 Task: Create a sub task Design and Implement Solution for the task  Integrate a new online platform for online music lessons in the project BeaconWorks , assign it to team member softage.4@softage.net and update the status of the sub task to  At Risk , set the priority of the sub task to Medium
Action: Mouse moved to (530, 287)
Screenshot: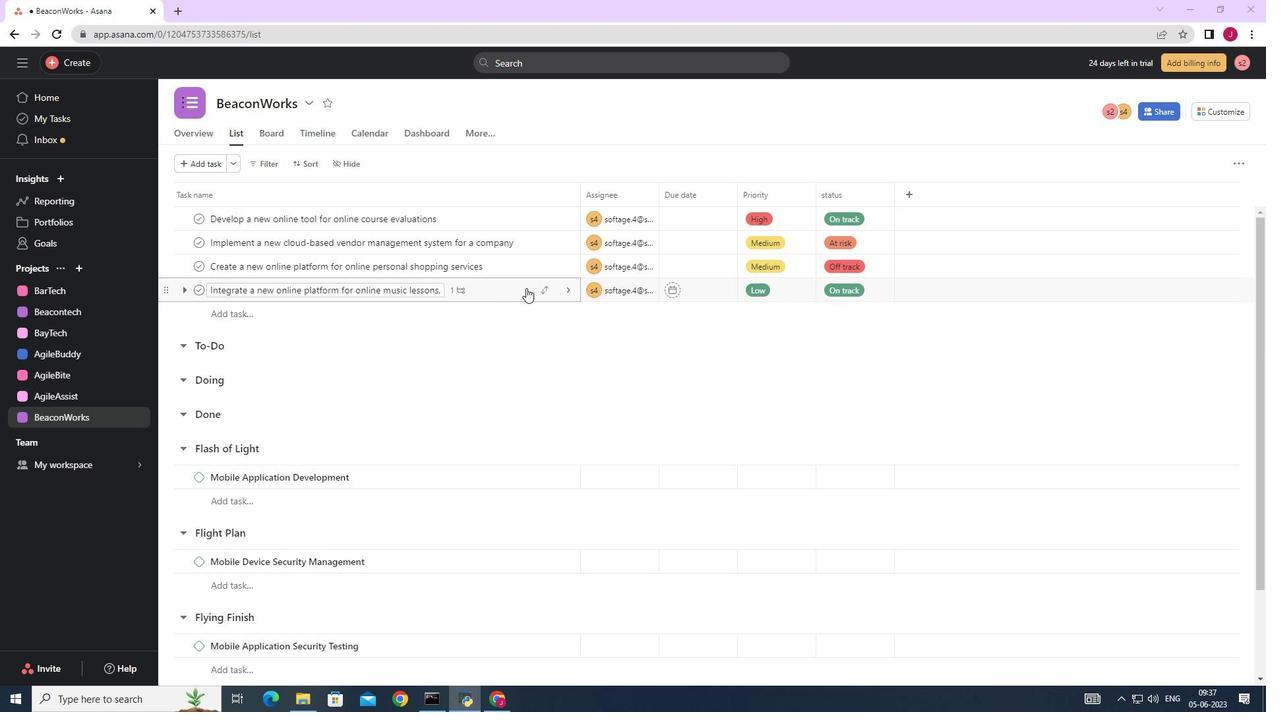 
Action: Mouse pressed left at (530, 287)
Screenshot: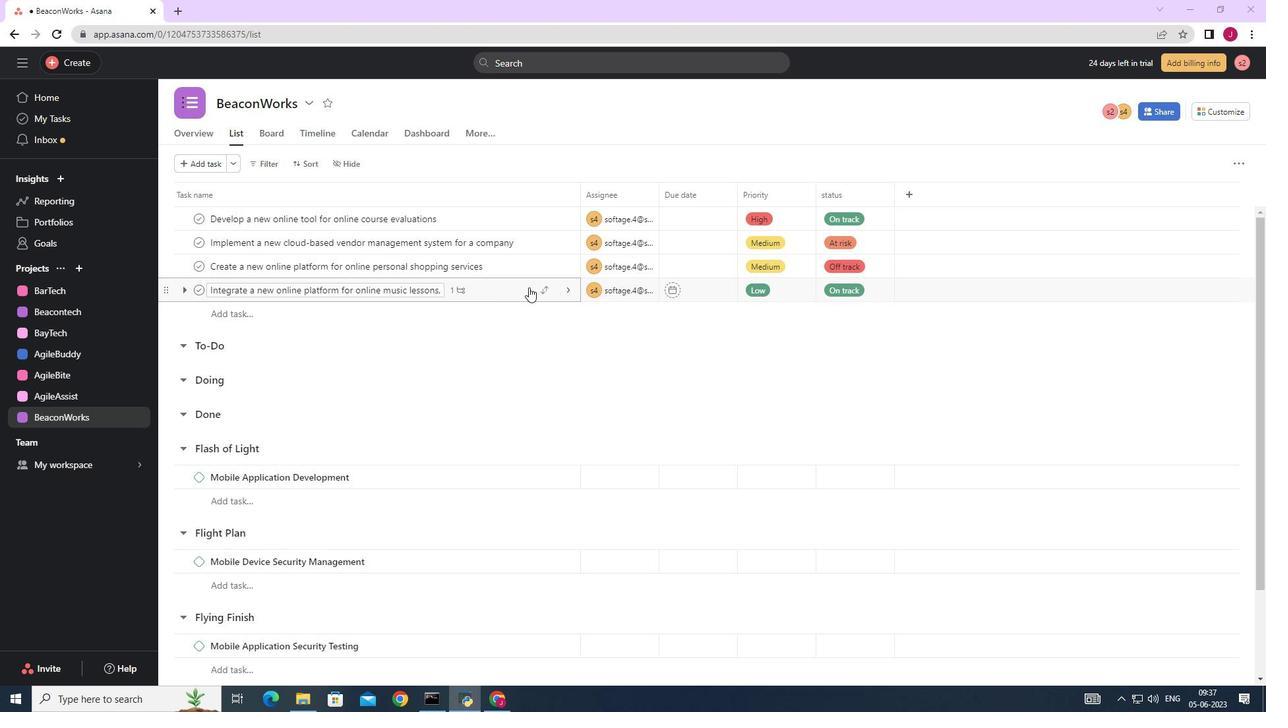 
Action: Mouse moved to (1001, 385)
Screenshot: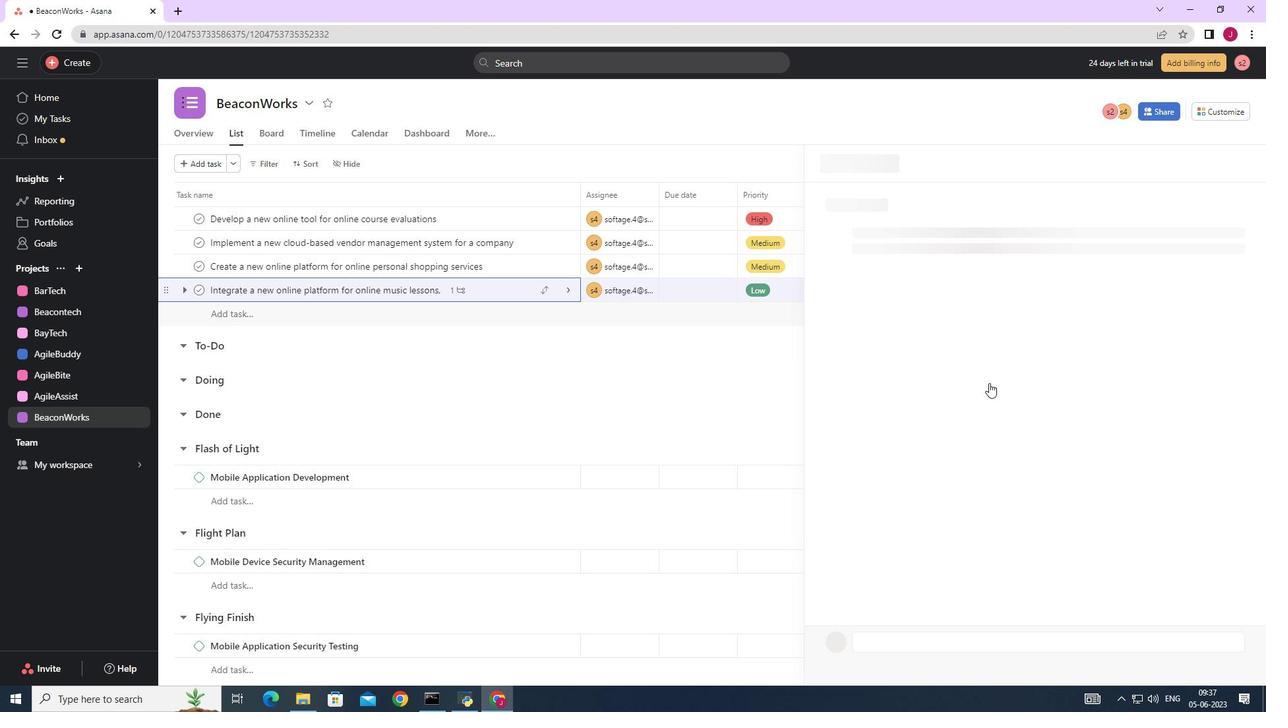 
Action: Mouse scrolled (1001, 385) with delta (0, 0)
Screenshot: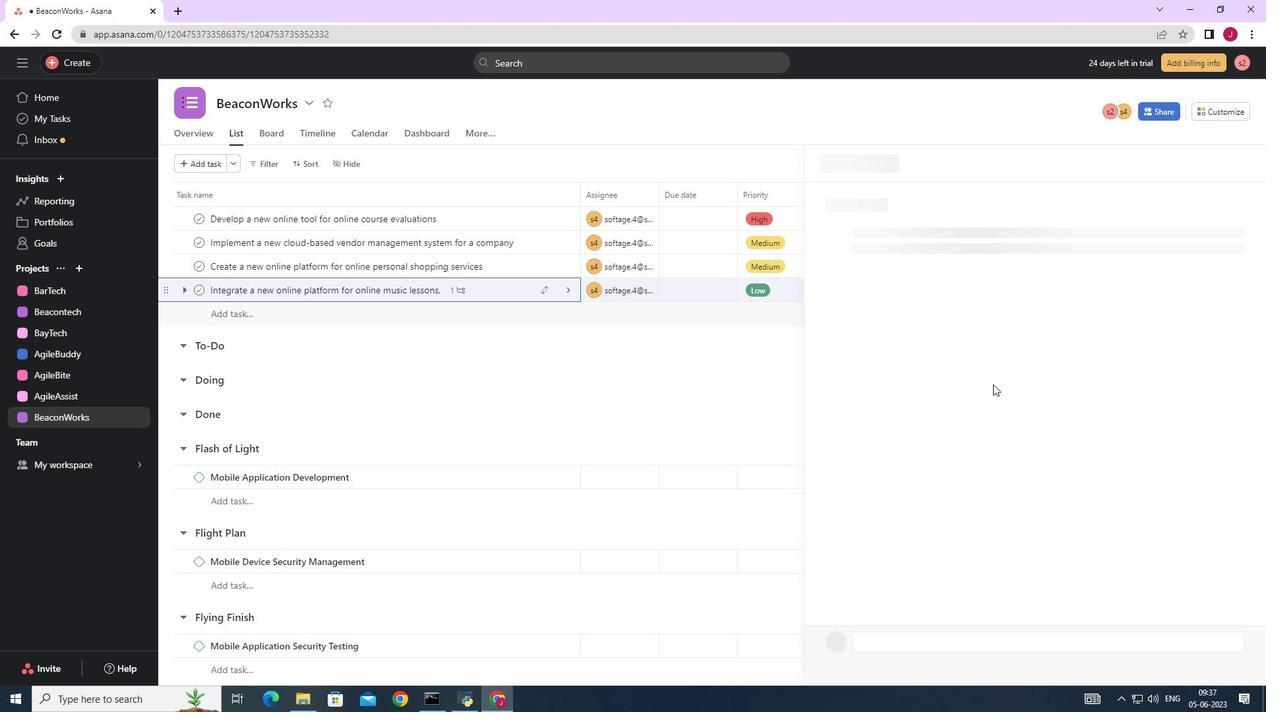 
Action: Mouse scrolled (1001, 385) with delta (0, 0)
Screenshot: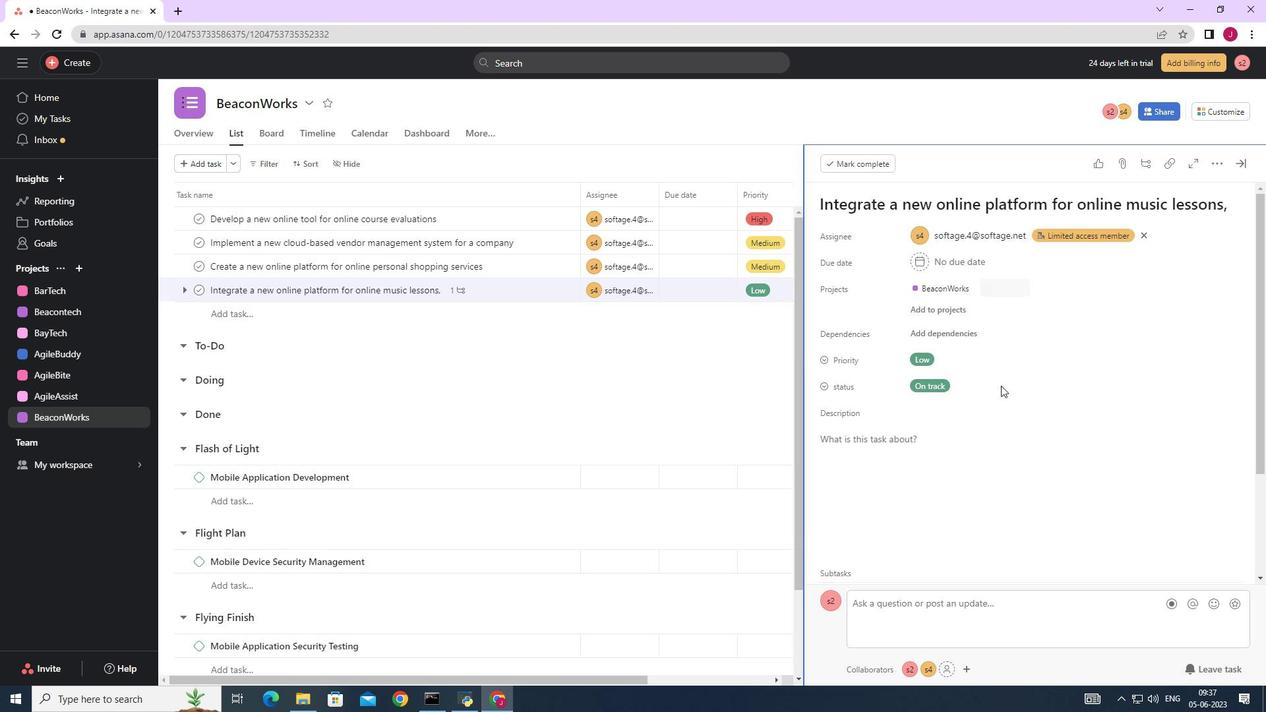 
Action: Mouse scrolled (1001, 385) with delta (0, 0)
Screenshot: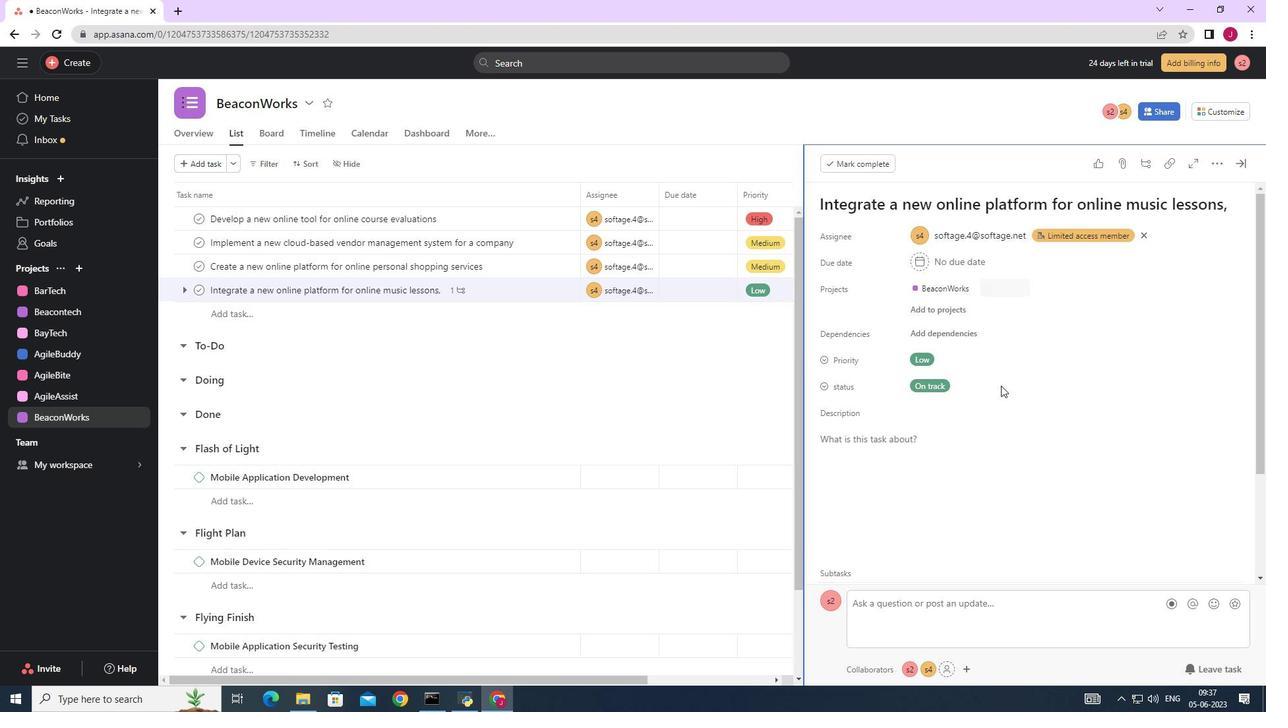 
Action: Mouse scrolled (1001, 385) with delta (0, 0)
Screenshot: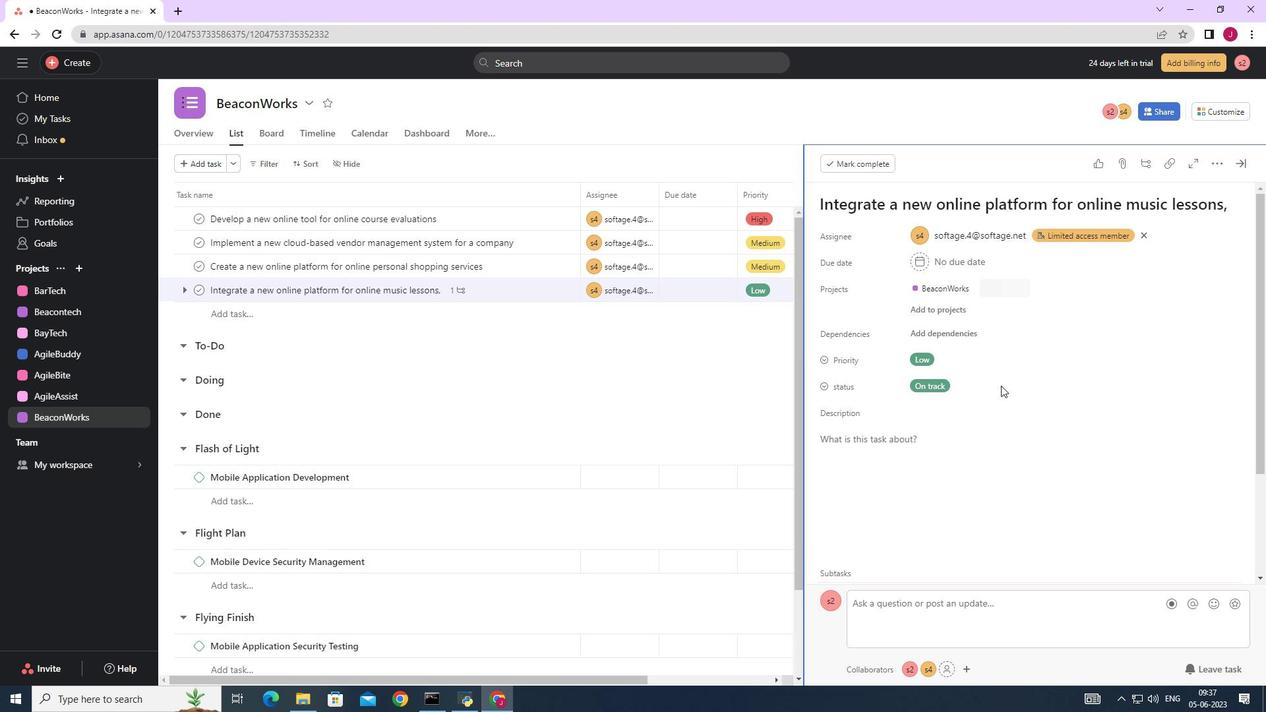 
Action: Mouse scrolled (1001, 385) with delta (0, 0)
Screenshot: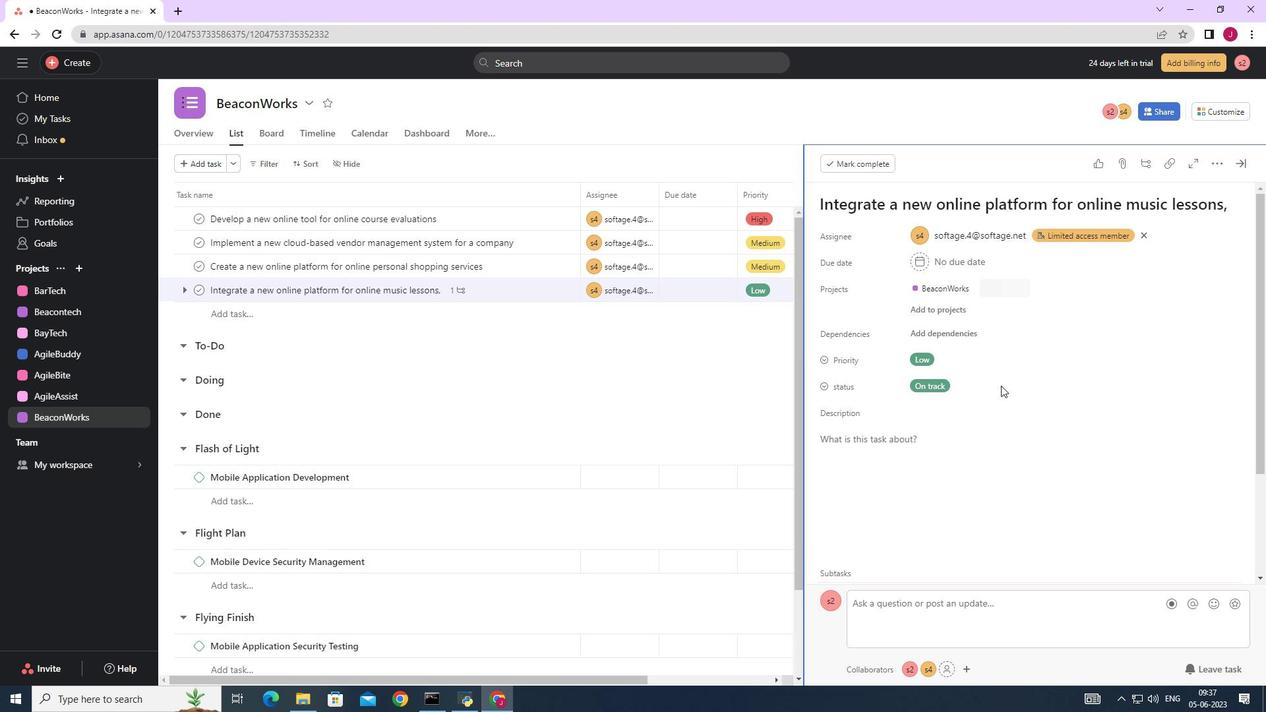 
Action: Mouse scrolled (1001, 385) with delta (0, 0)
Screenshot: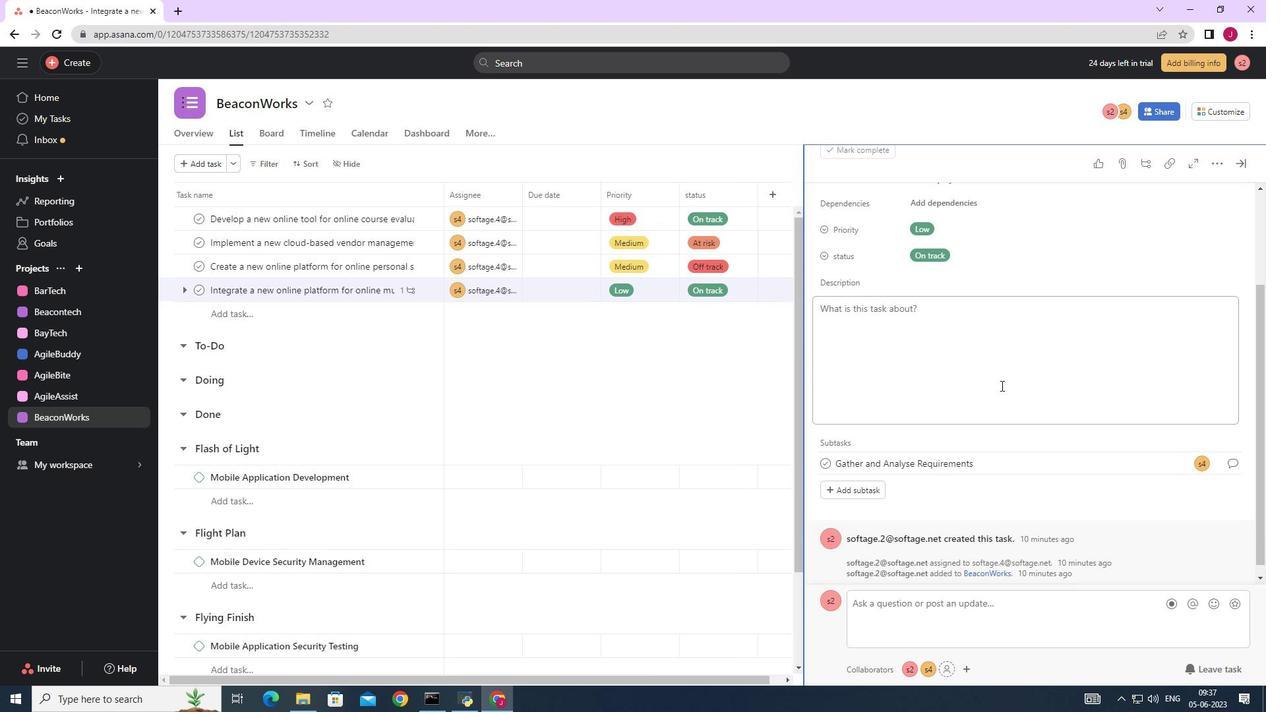 
Action: Mouse scrolled (1001, 385) with delta (0, 0)
Screenshot: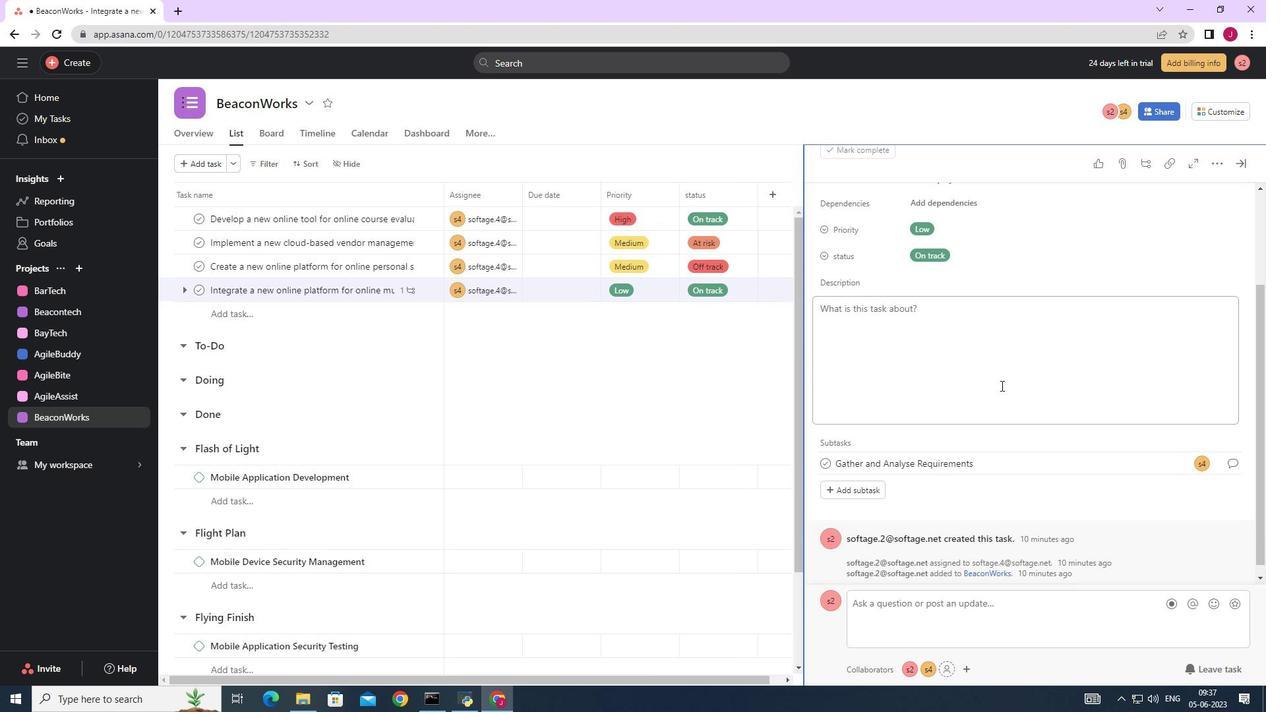 
Action: Mouse scrolled (1001, 385) with delta (0, 0)
Screenshot: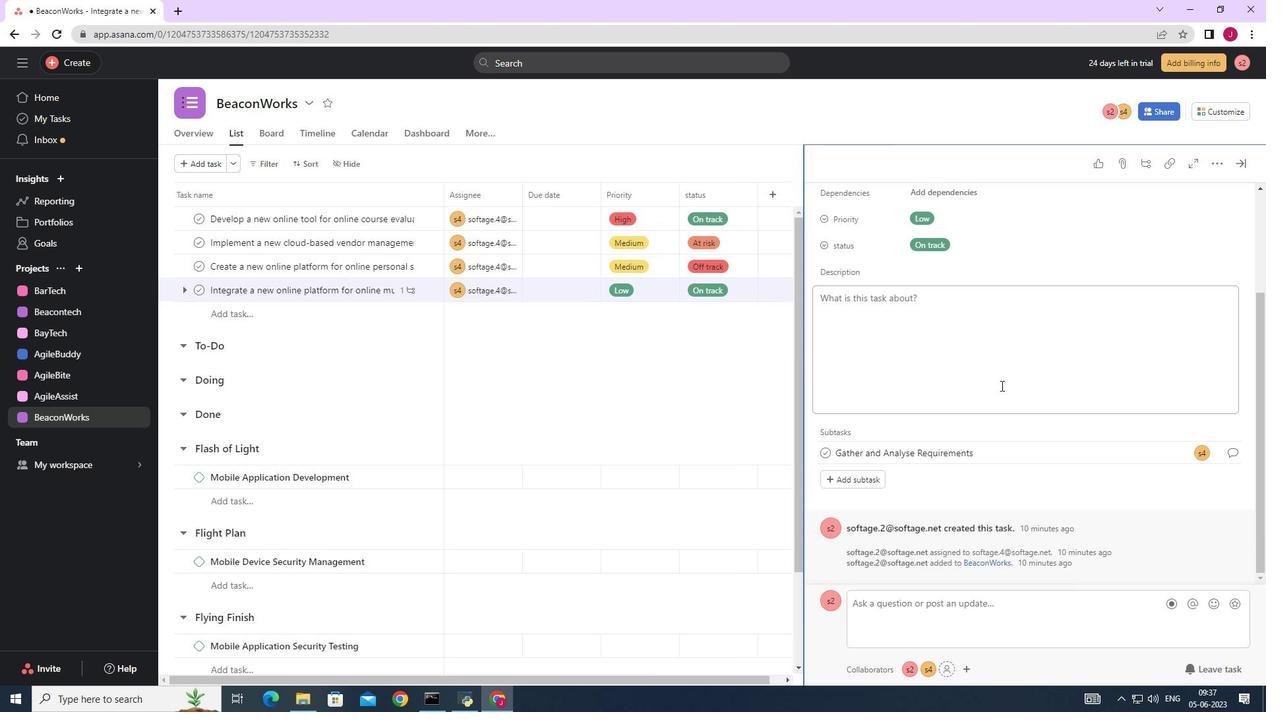 
Action: Mouse scrolled (1001, 385) with delta (0, 0)
Screenshot: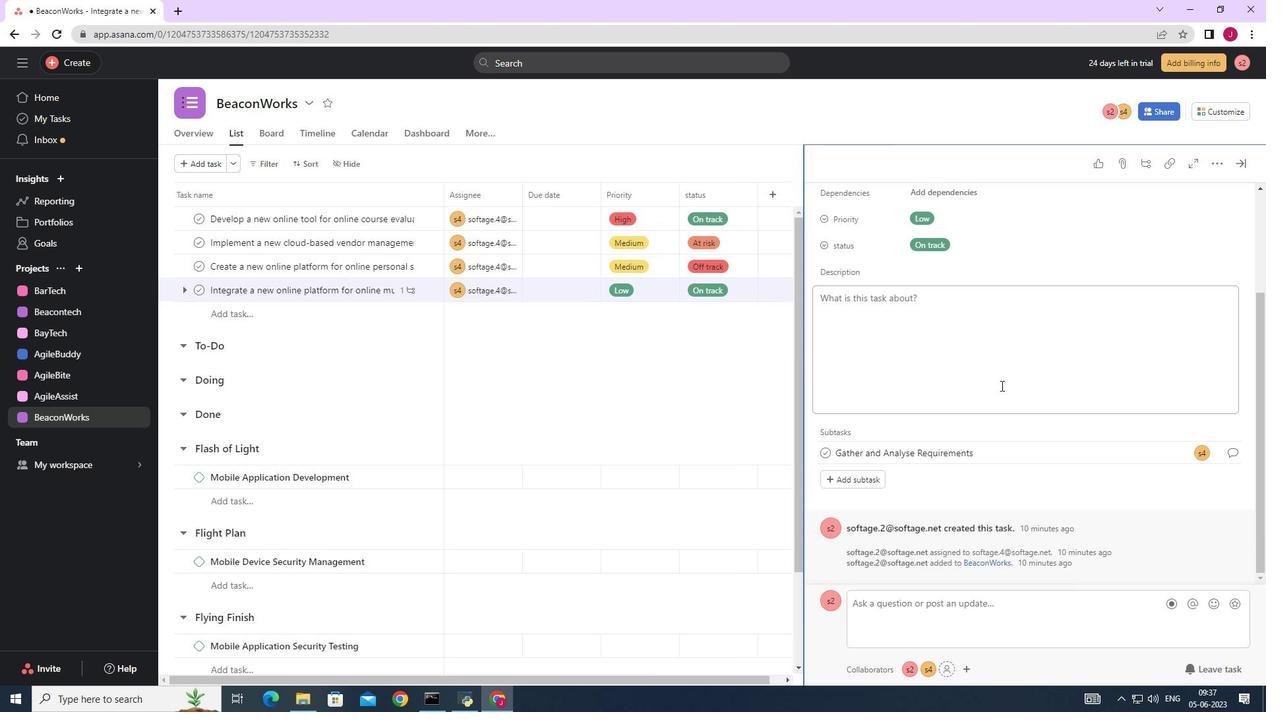 
Action: Mouse scrolled (1001, 385) with delta (0, 0)
Screenshot: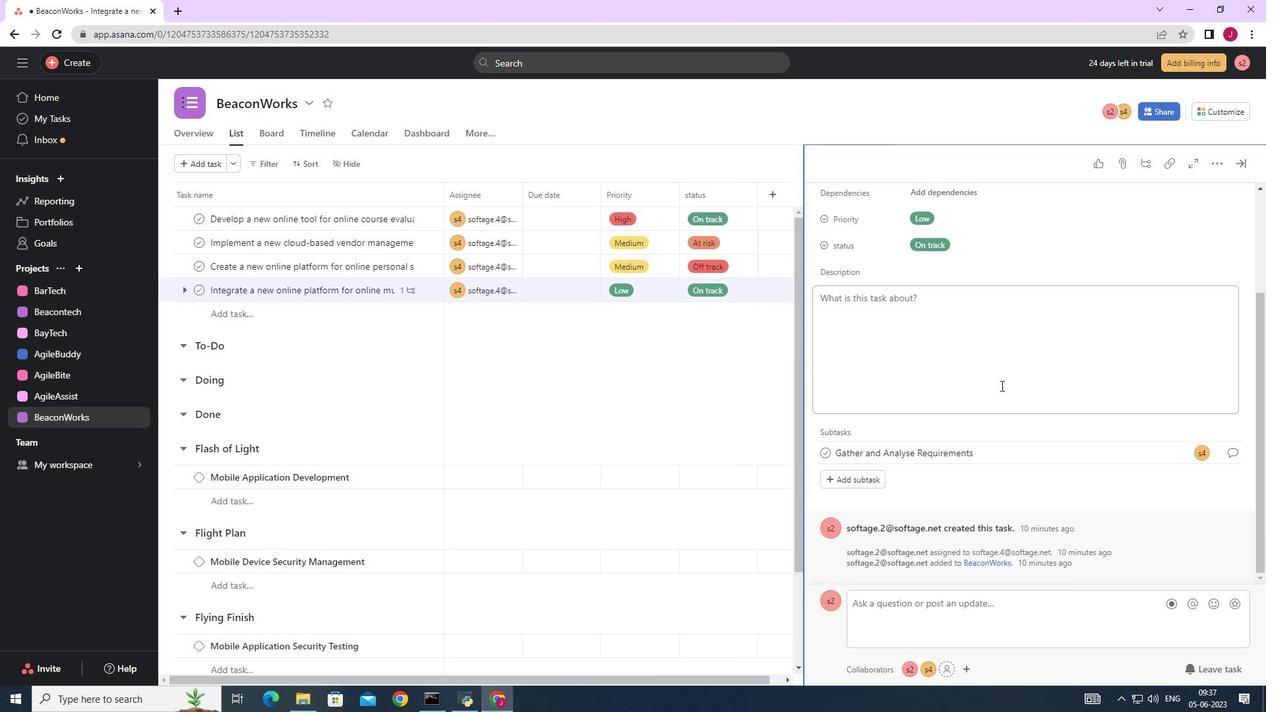 
Action: Mouse moved to (865, 481)
Screenshot: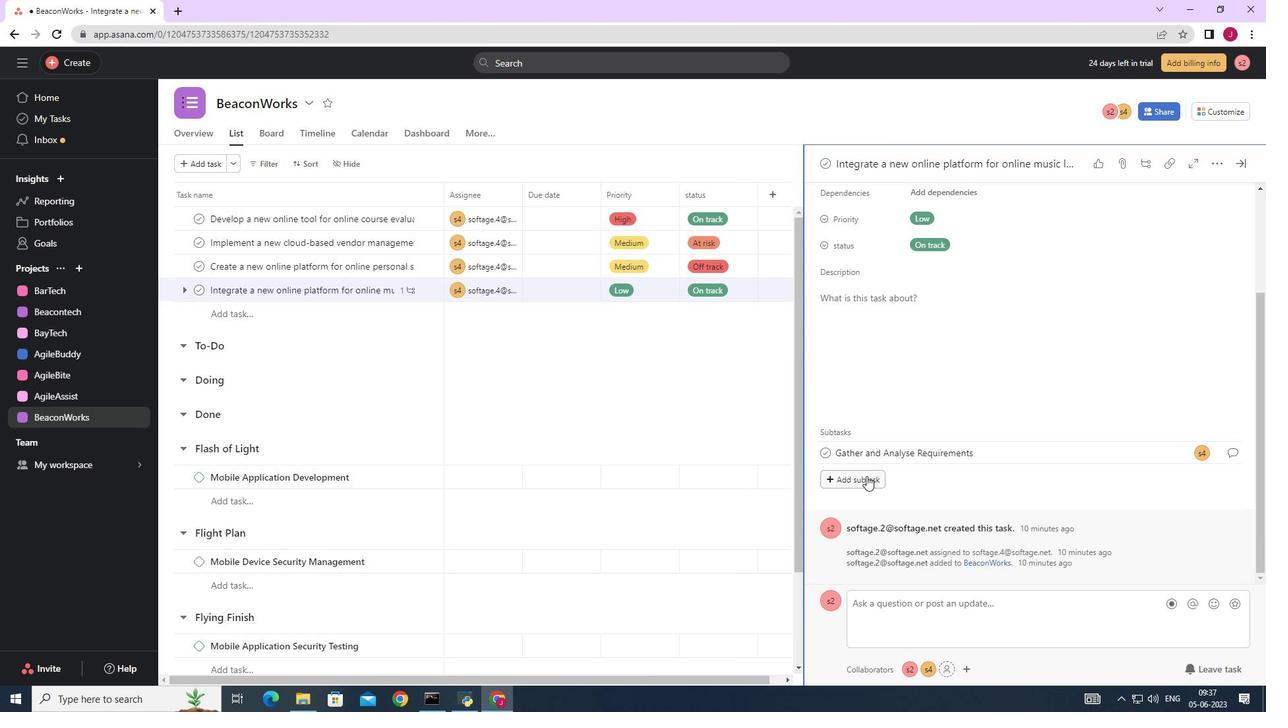 
Action: Mouse pressed left at (865, 481)
Screenshot: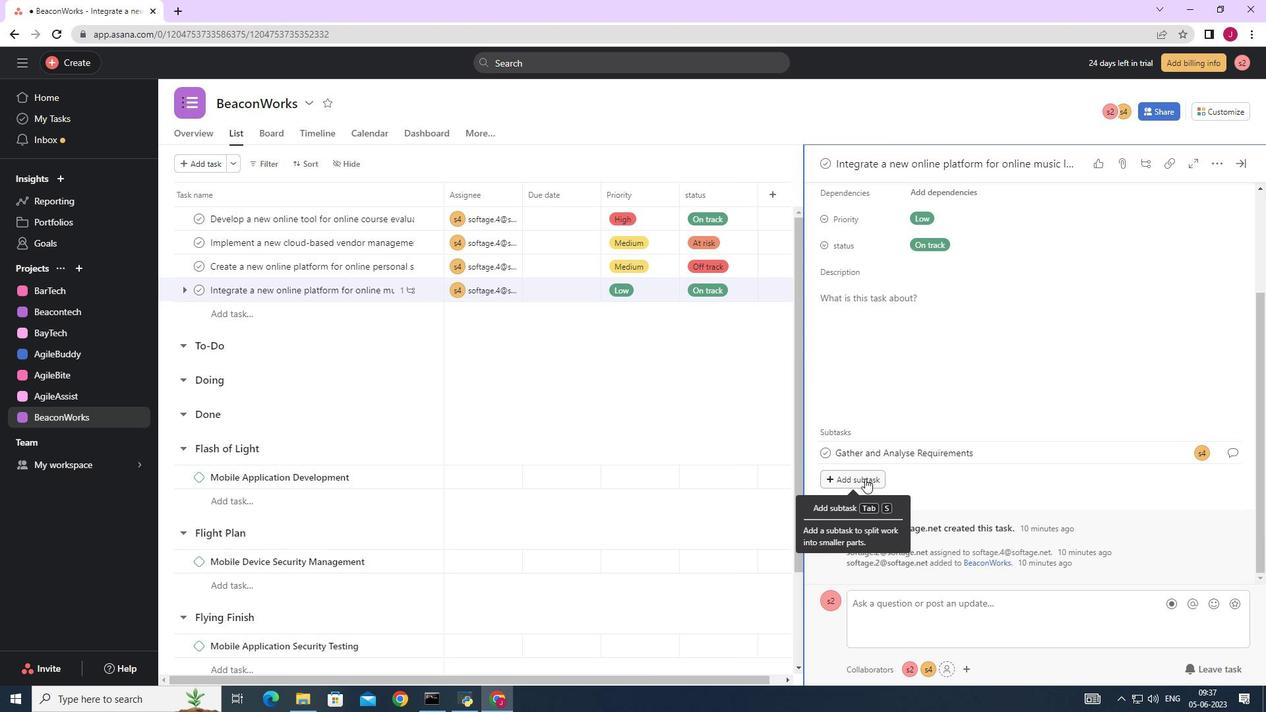 
Action: Mouse moved to (859, 453)
Screenshot: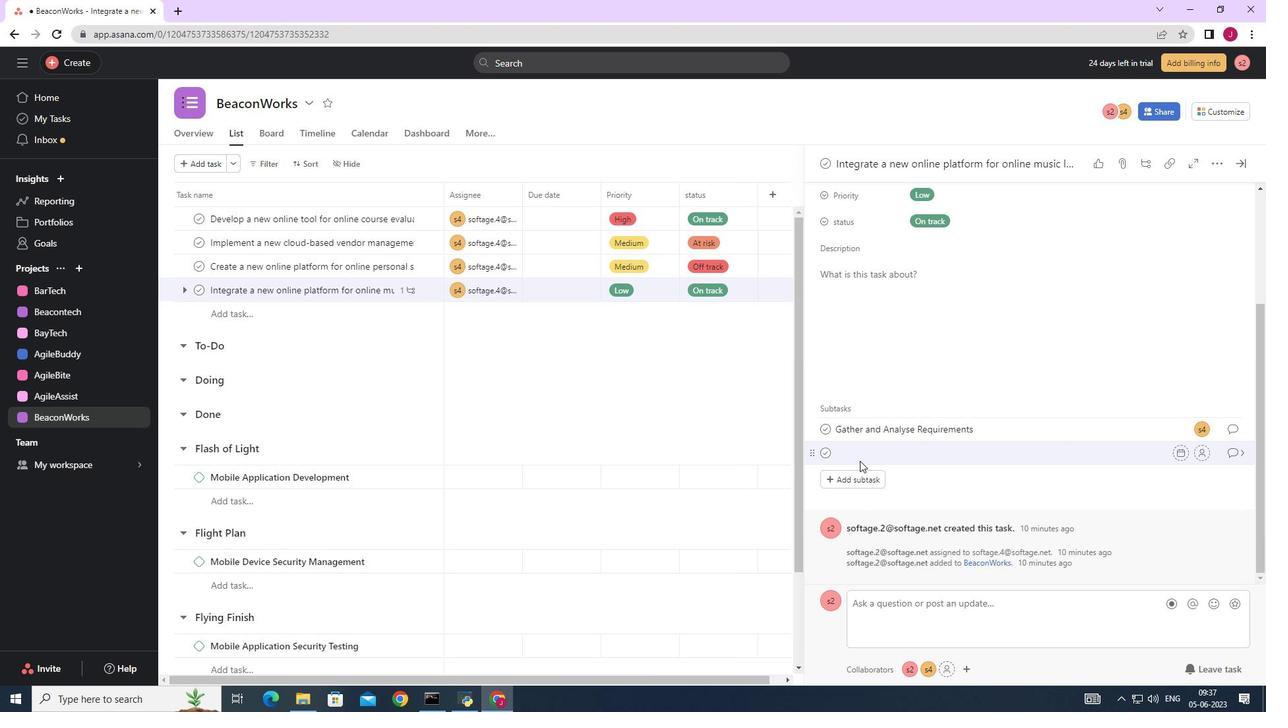 
Action: Key pressed <Key.caps_lock>D<Key.caps_lock>esign<Key.space>and<Key.space><Key.caps_lock>I<Key.caps_lock>mplement<Key.space><Key.caps_lock>S<Key.caps_lock>olution<Key.space>for<Key.space>the<Key.space><Key.backspace><Key.backspace><Key.backspace><Key.backspace><Key.backspace><Key.backspace><Key.backspace><Key.backspace>
Screenshot: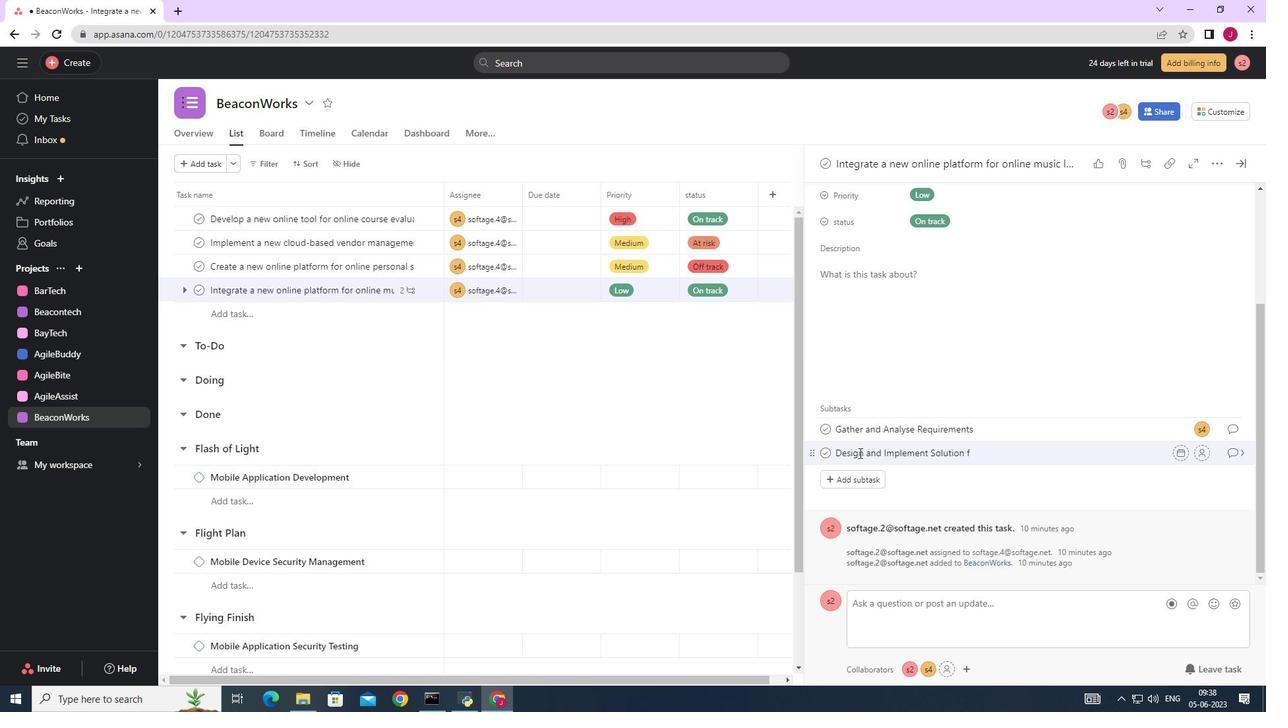 
Action: Mouse moved to (1200, 455)
Screenshot: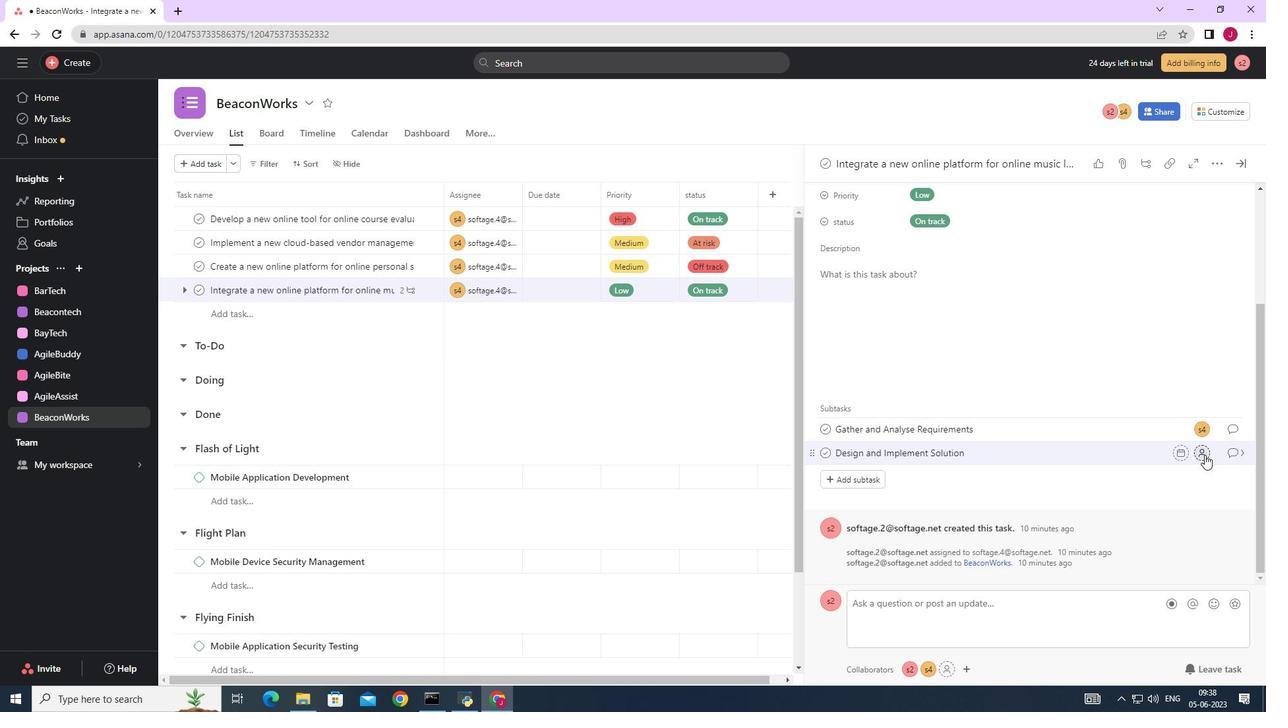 
Action: Mouse pressed left at (1200, 455)
Screenshot: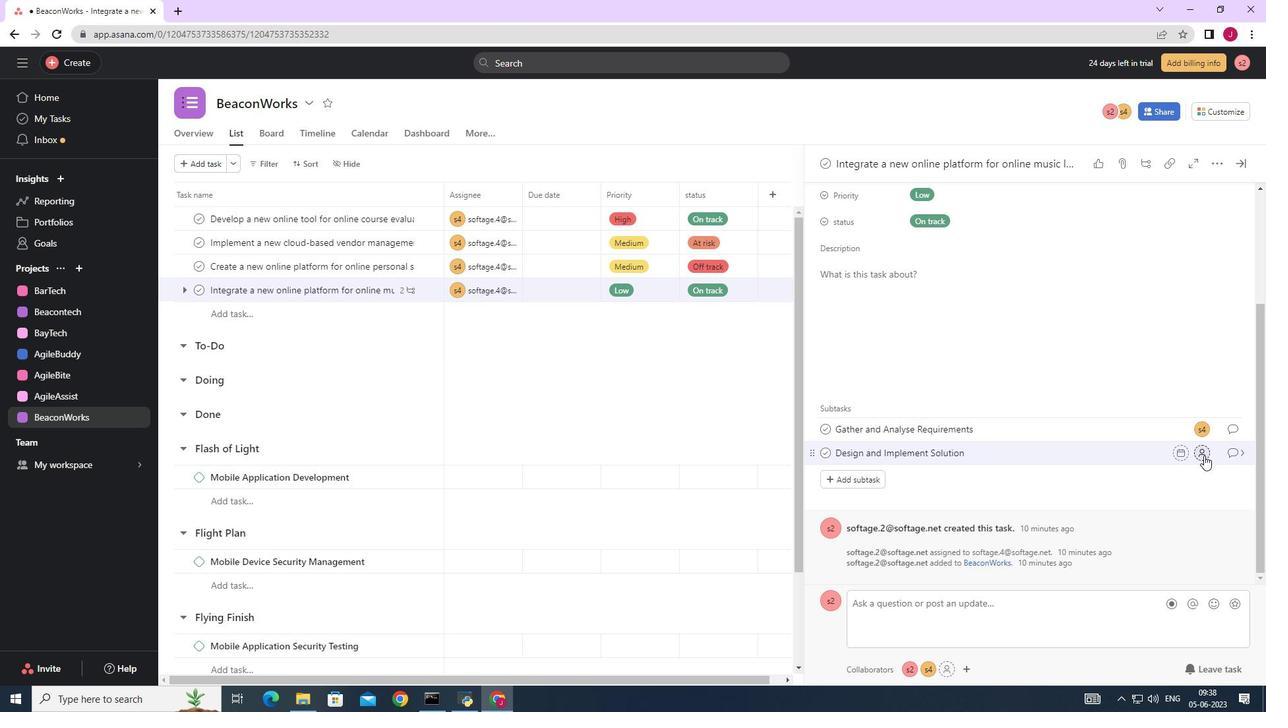 
Action: Key pressed softage.4
Screenshot: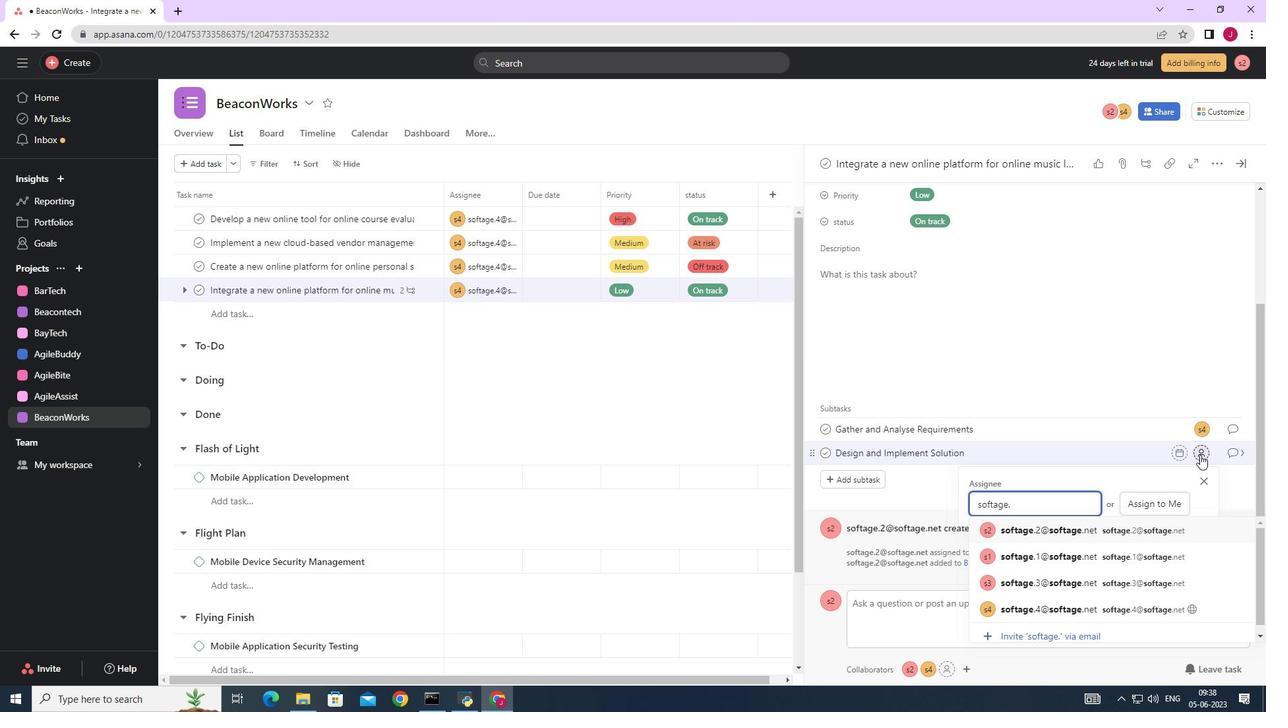 
Action: Mouse moved to (1074, 531)
Screenshot: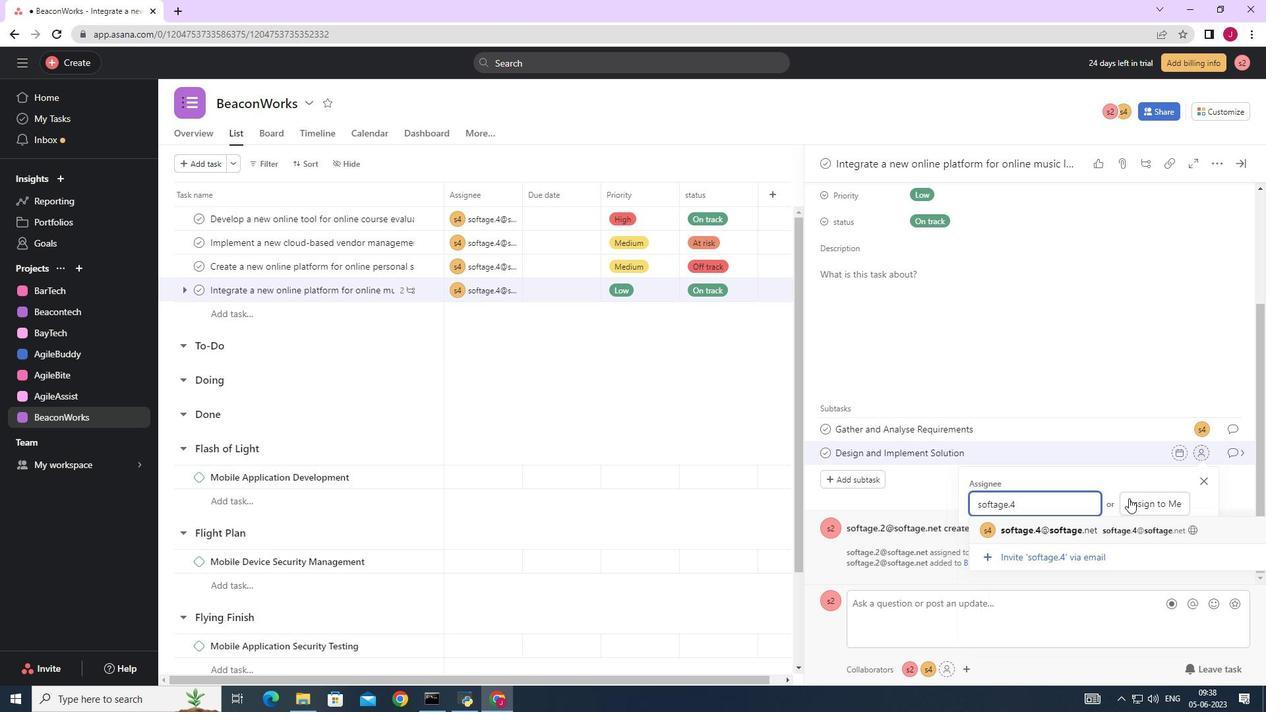 
Action: Mouse pressed left at (1074, 531)
Screenshot: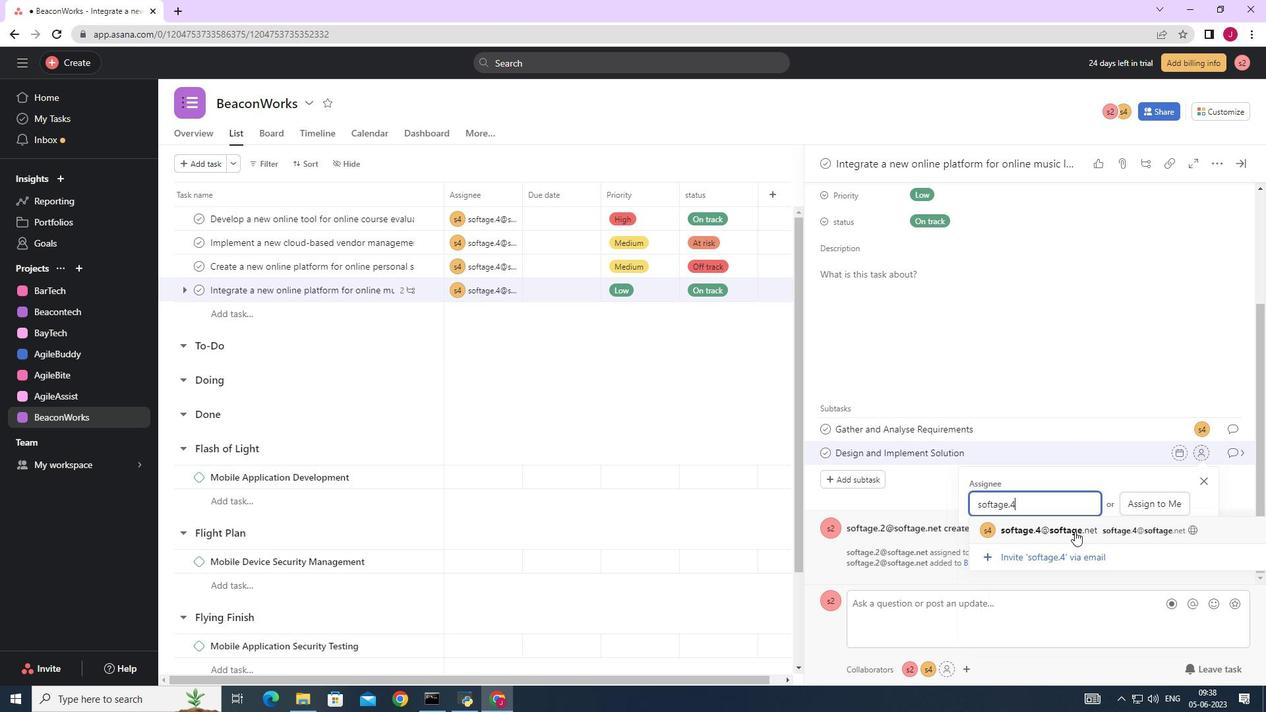 
Action: Mouse moved to (1233, 456)
Screenshot: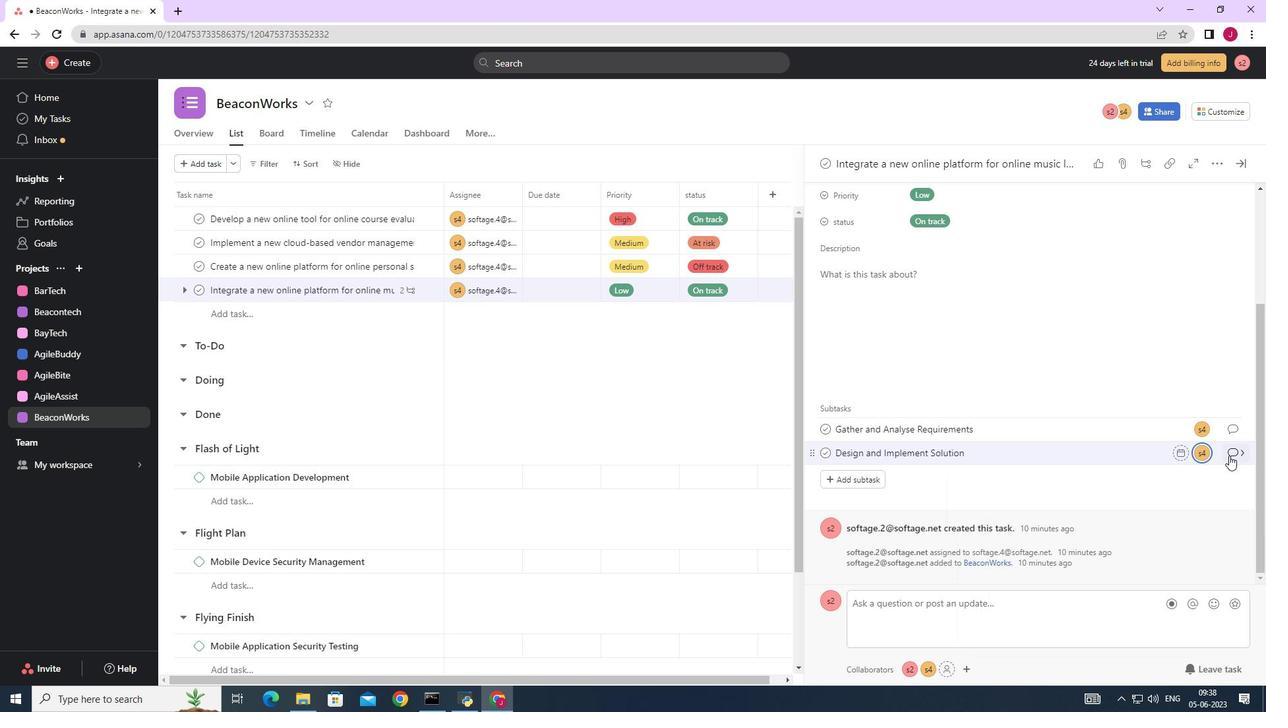 
Action: Mouse pressed left at (1233, 456)
Screenshot: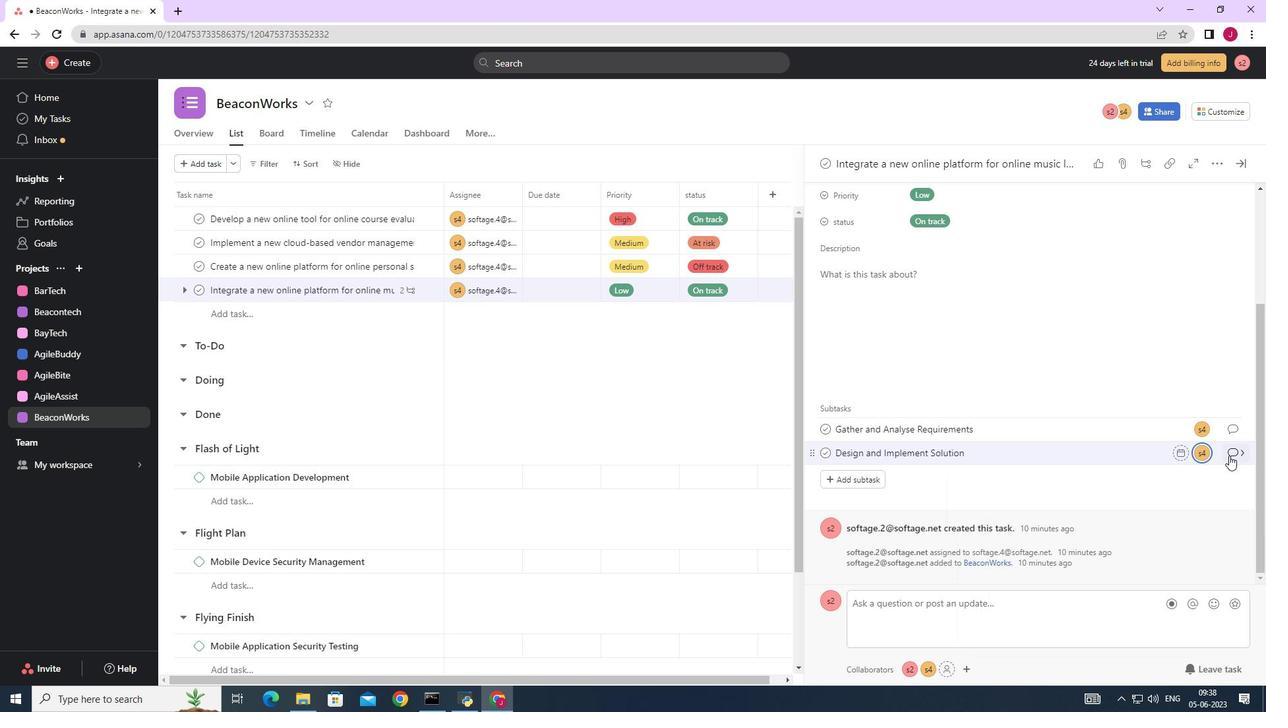 
Action: Mouse moved to (890, 348)
Screenshot: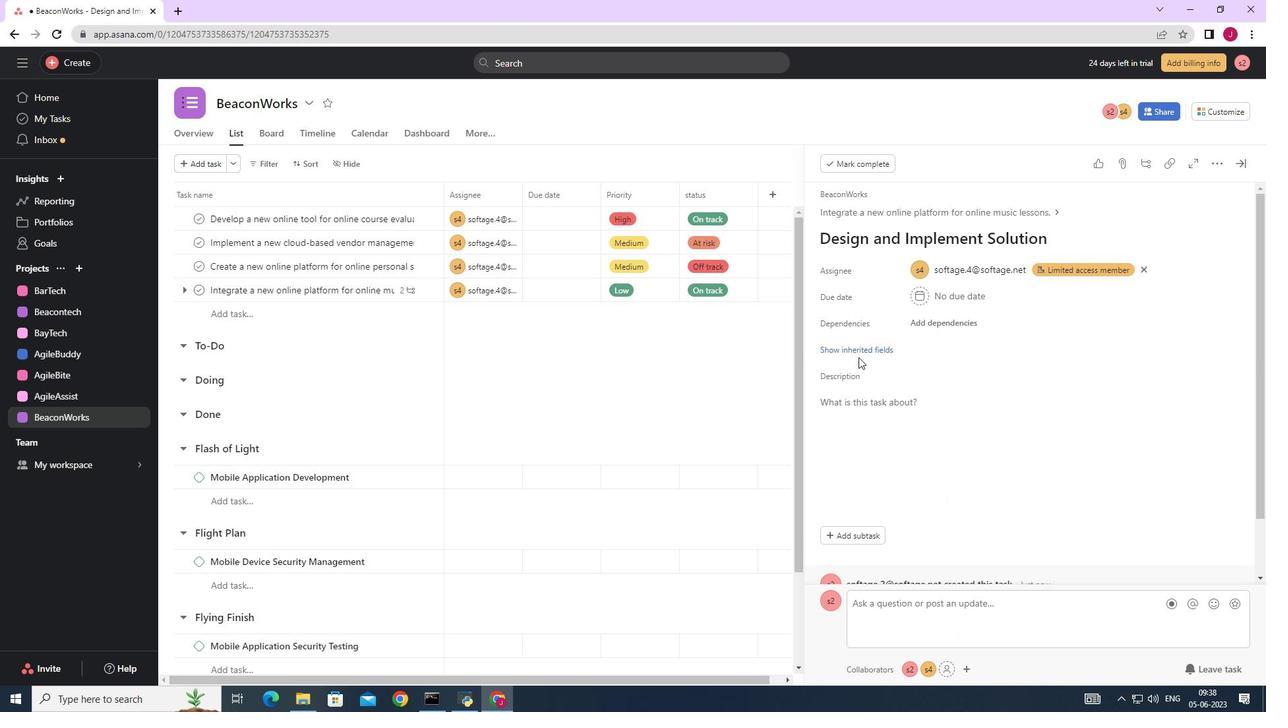 
Action: Mouse pressed left at (890, 348)
Screenshot: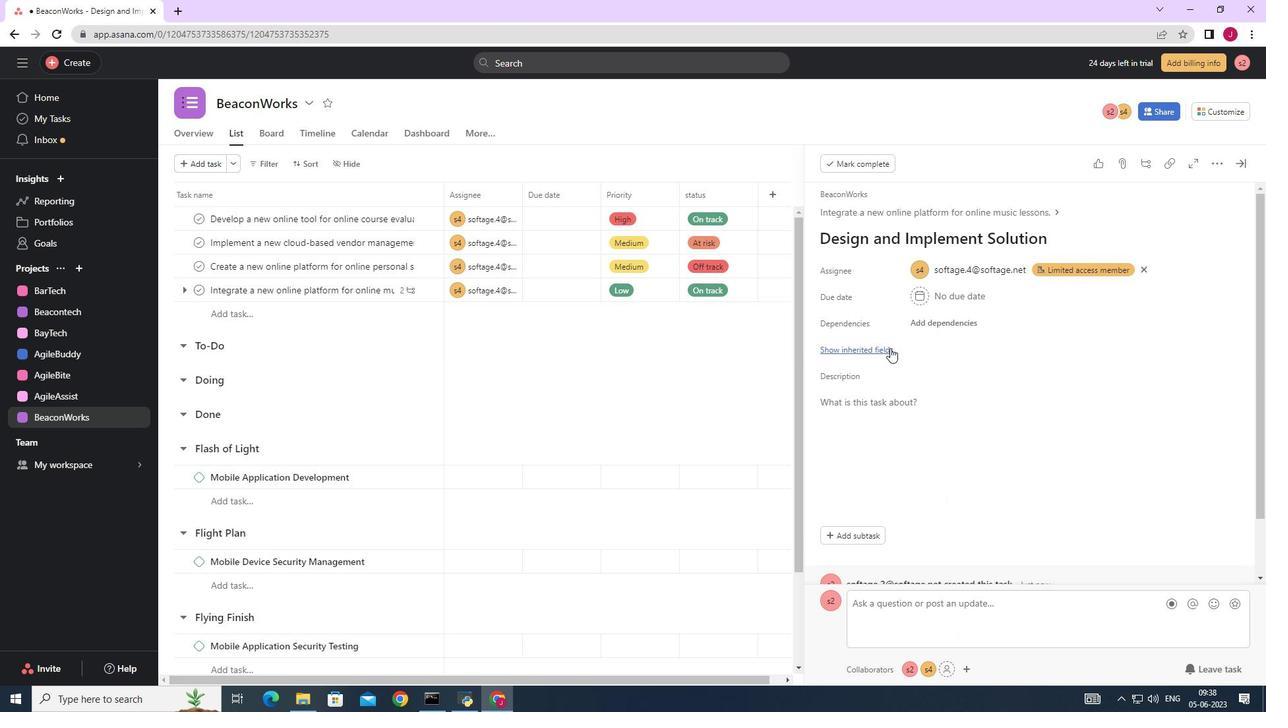 
Action: Mouse moved to (936, 377)
Screenshot: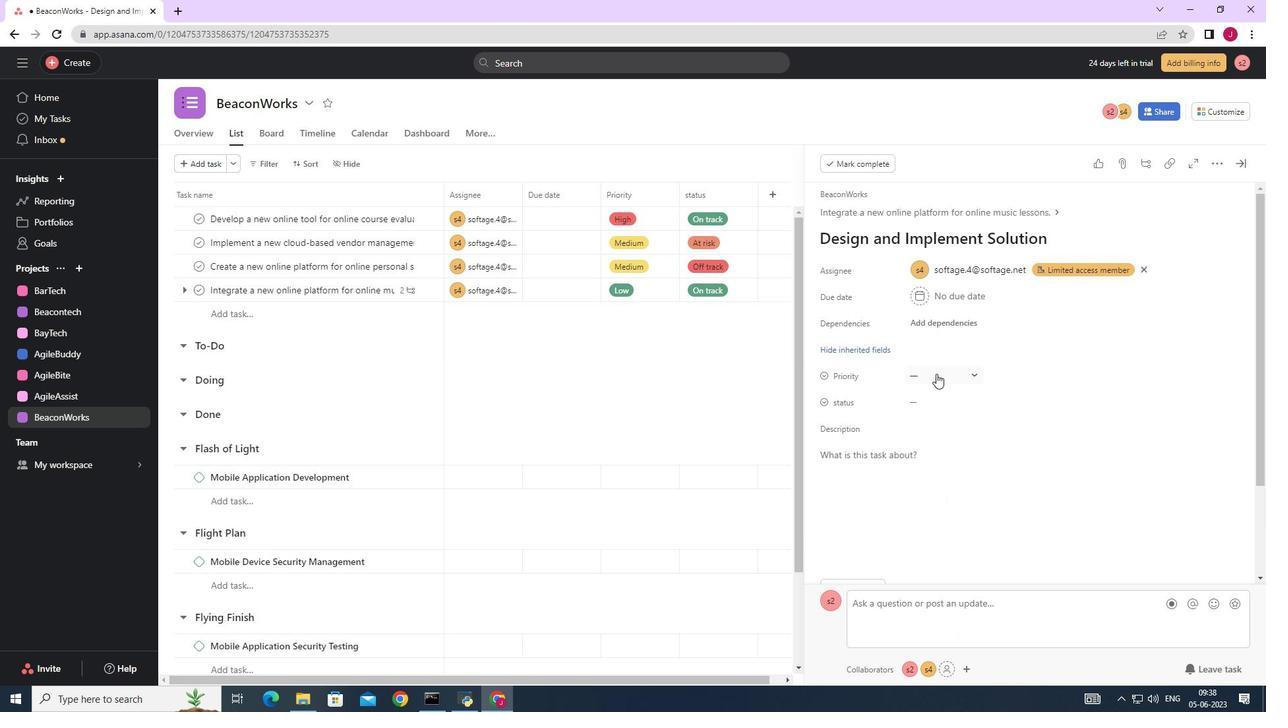 
Action: Mouse pressed left at (936, 377)
Screenshot: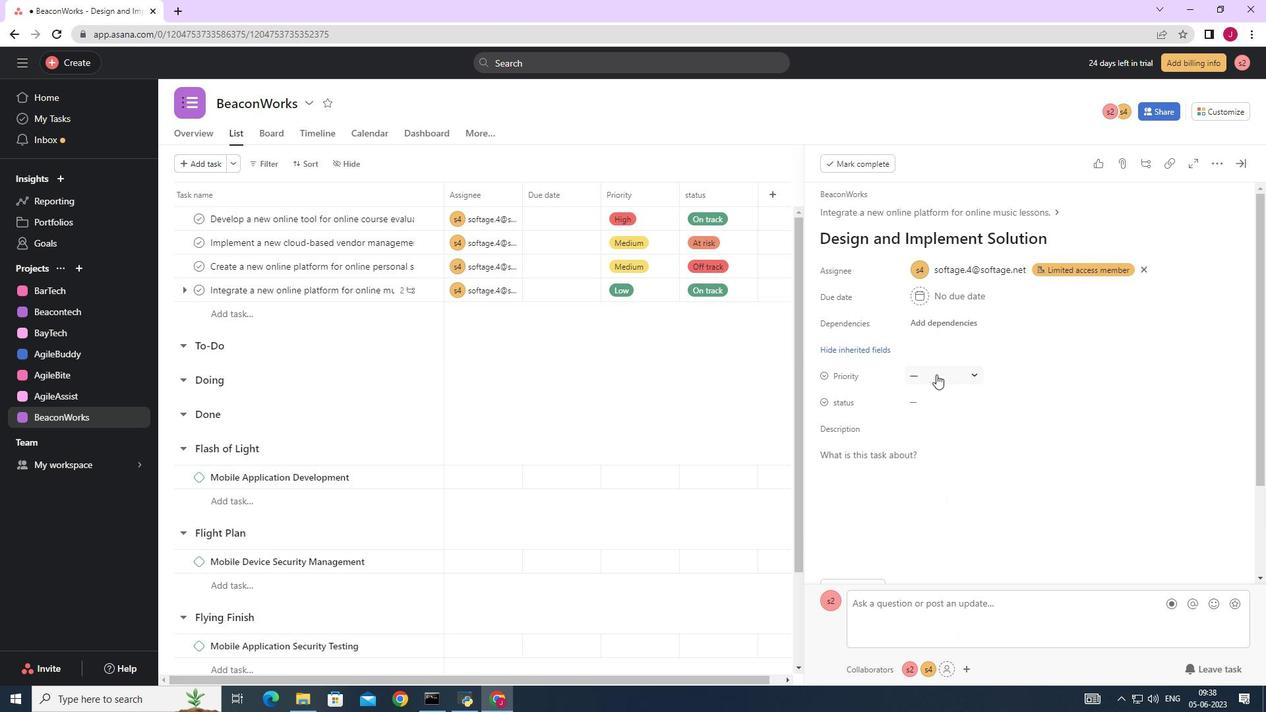 
Action: Mouse moved to (963, 447)
Screenshot: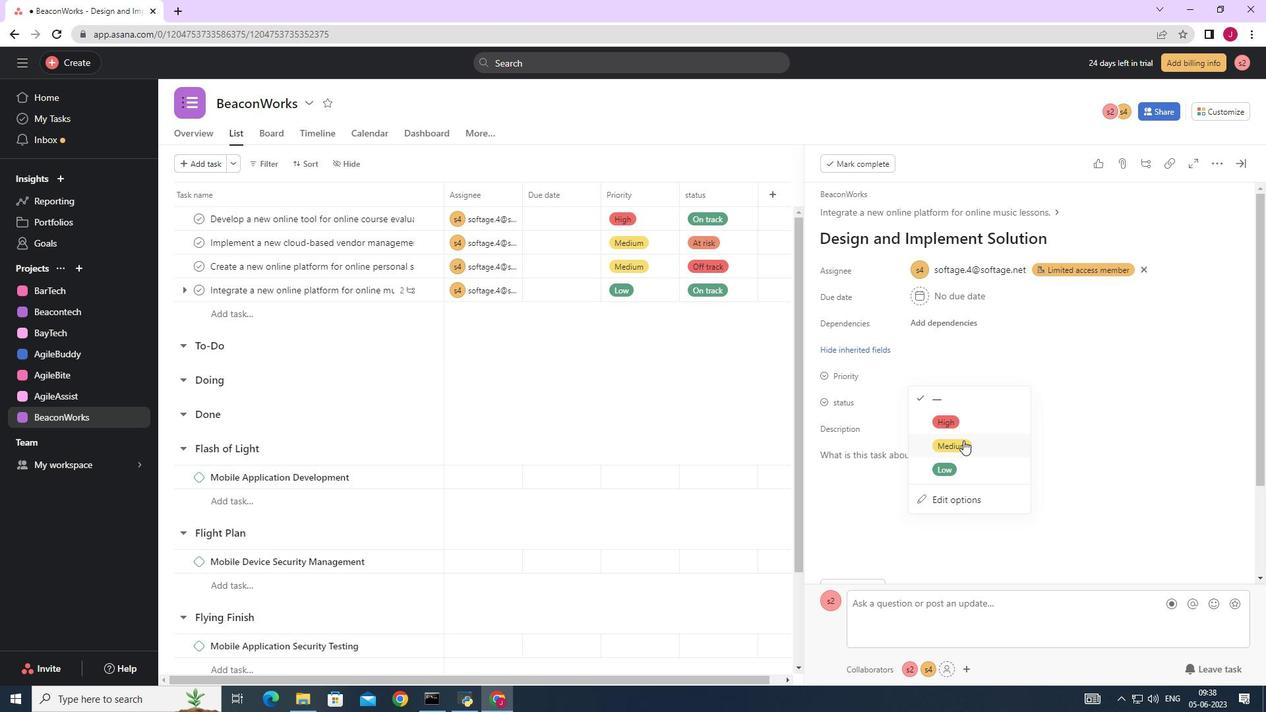 
Action: Mouse pressed left at (963, 447)
Screenshot: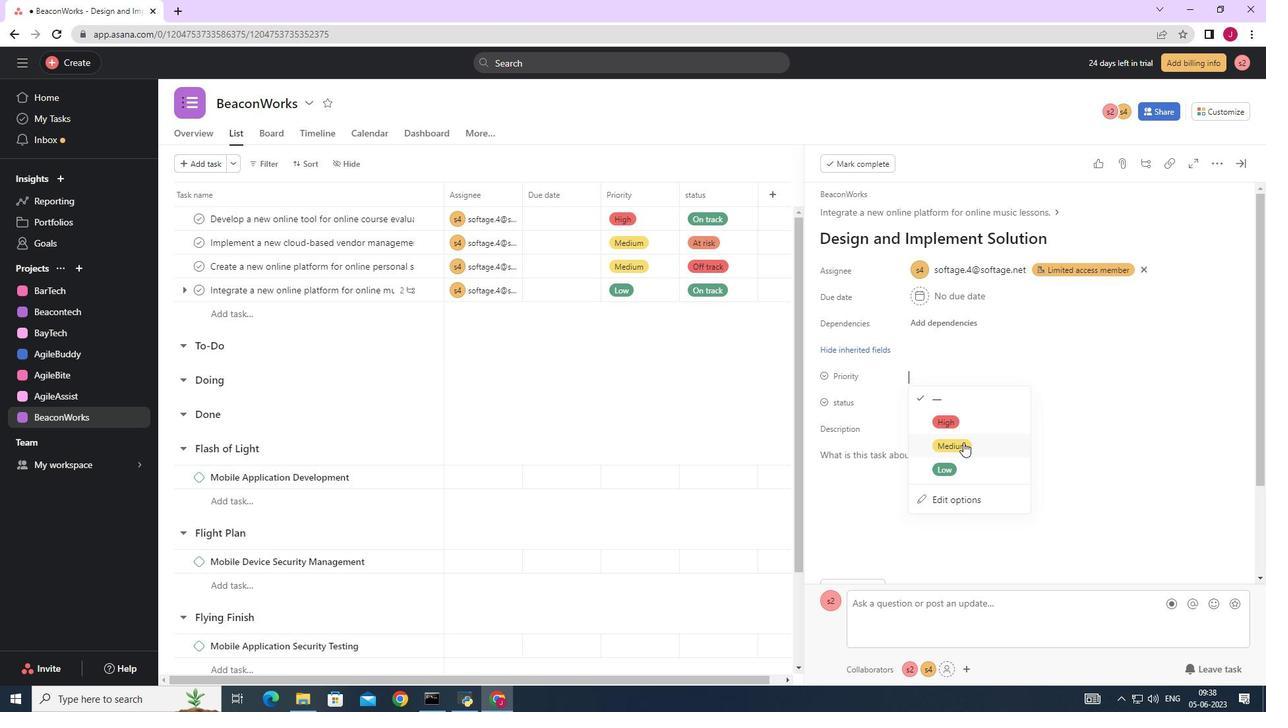 
Action: Mouse moved to (941, 401)
Screenshot: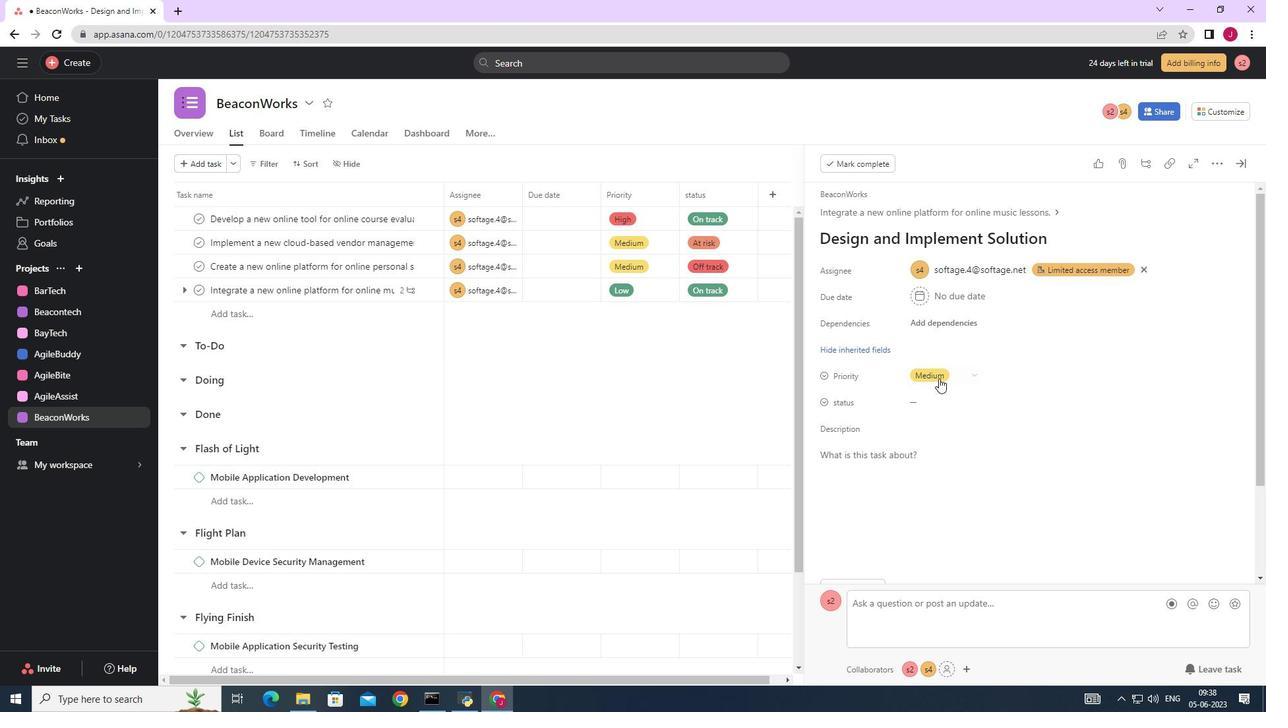 
Action: Mouse pressed left at (941, 401)
Screenshot: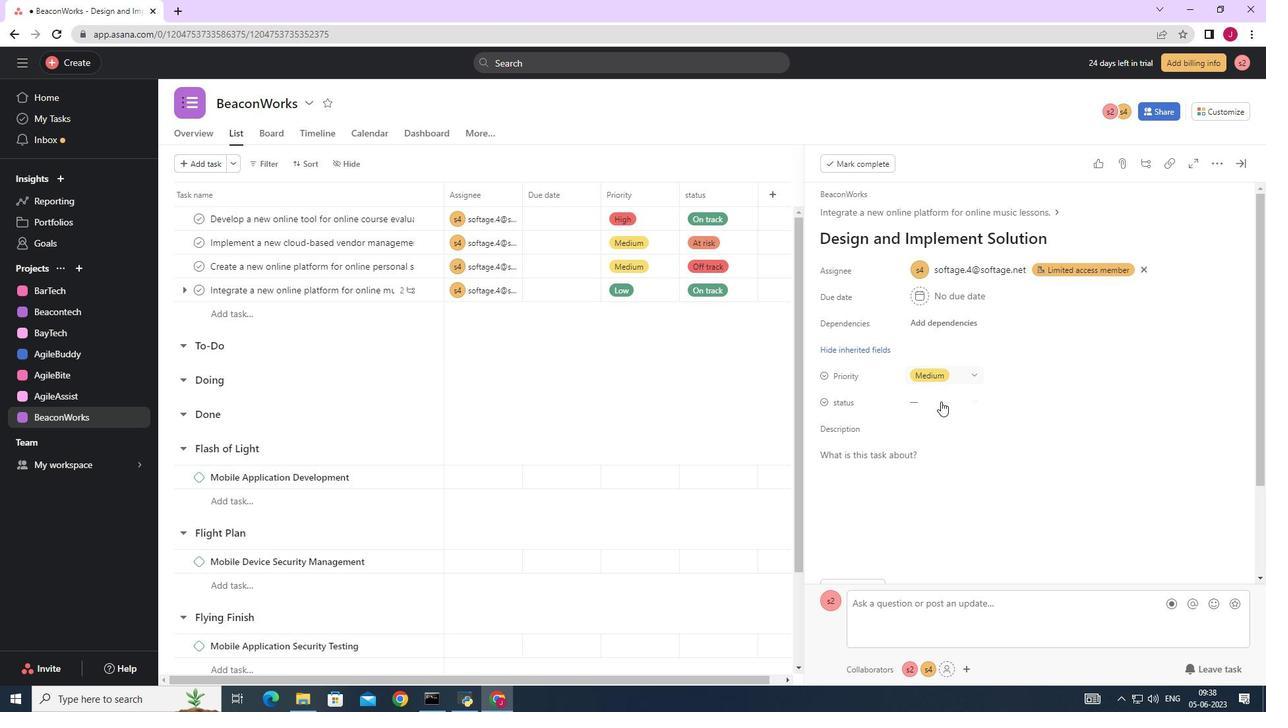 
Action: Mouse moved to (952, 491)
Screenshot: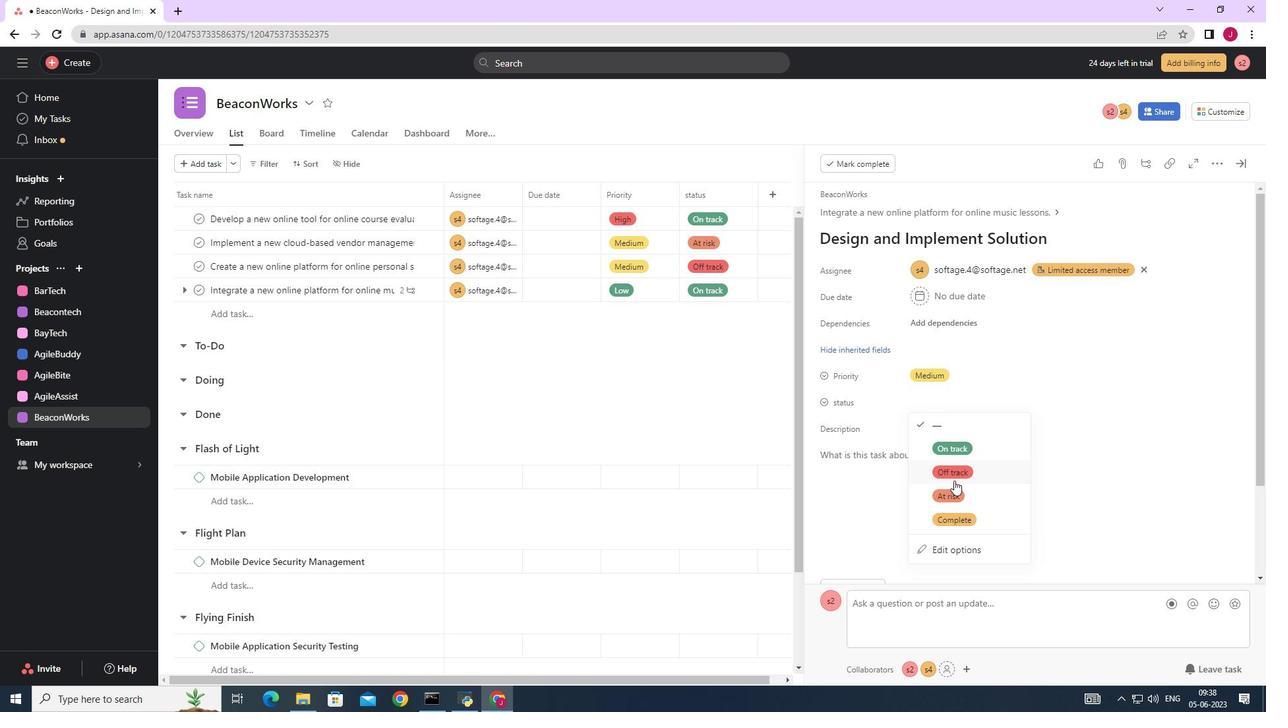 
Action: Mouse pressed left at (952, 491)
Screenshot: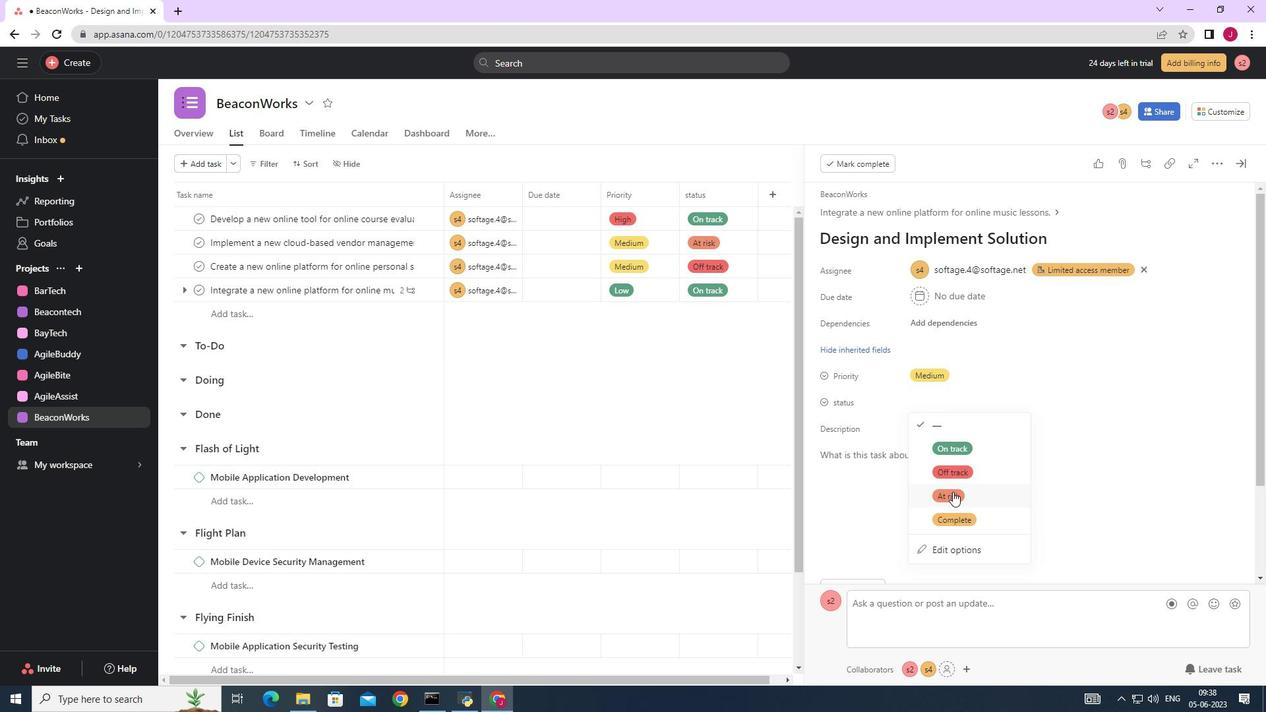 
Action: Mouse moved to (1242, 165)
Screenshot: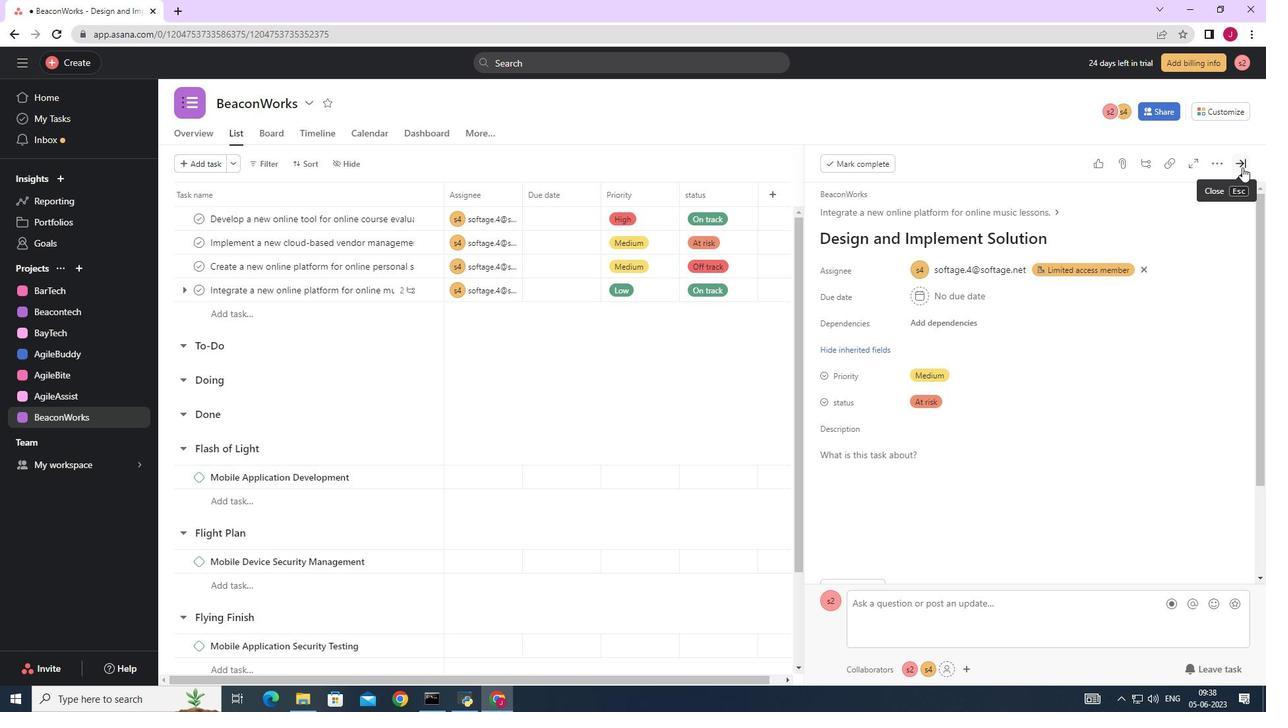 
Action: Mouse pressed left at (1242, 165)
Screenshot: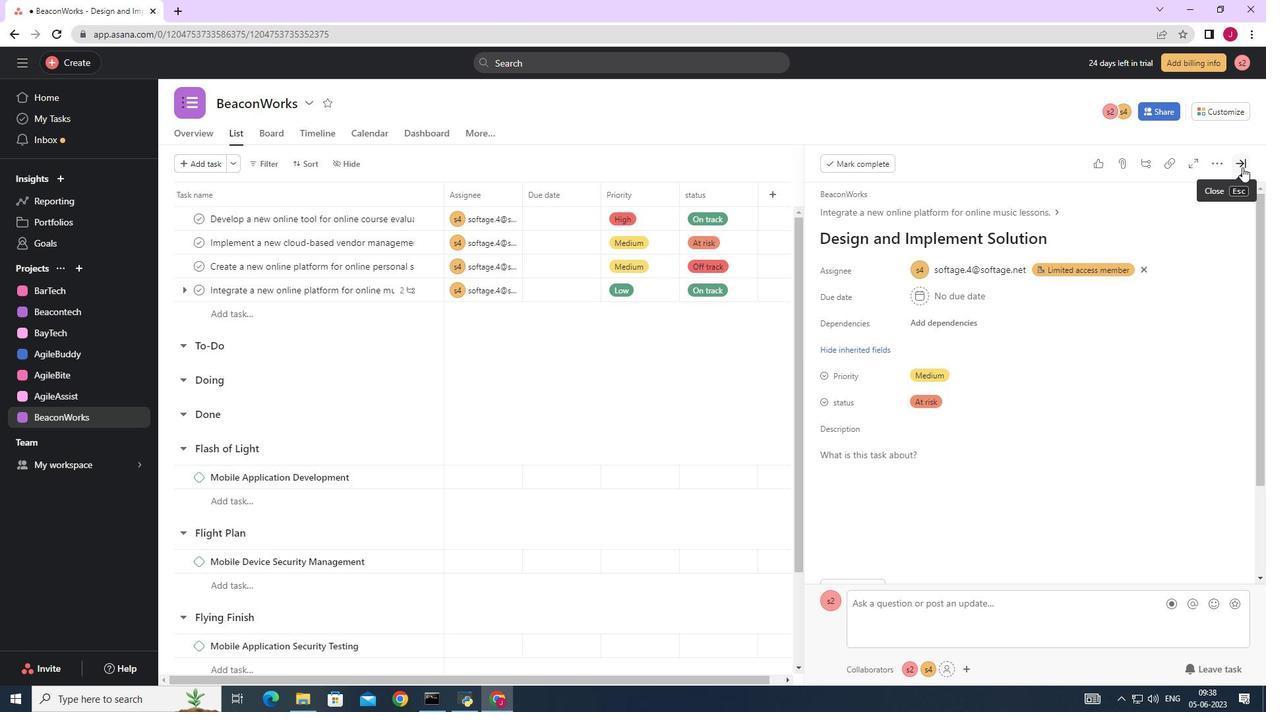 
Action: Mouse moved to (1242, 163)
Screenshot: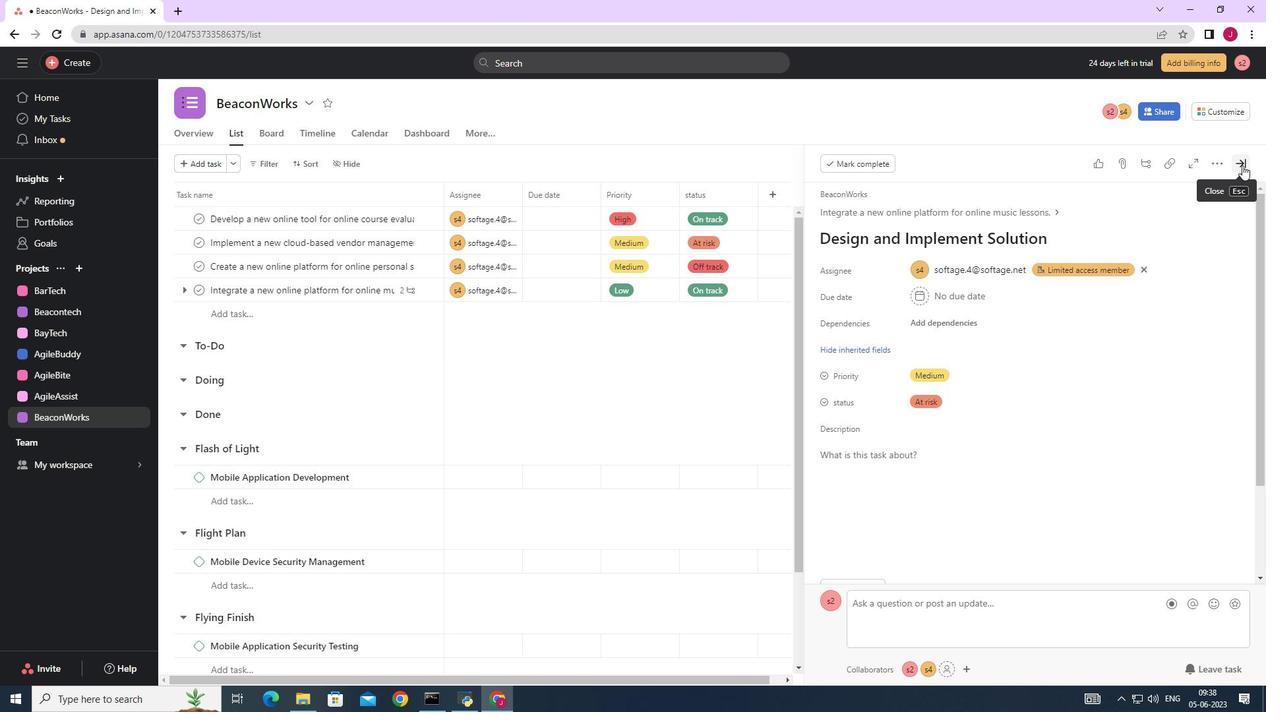 
